 Task: Open Card Card0000000317 in Board Board0000000080 in Workspace WS0000000027 in Trello. Add Member Nikrathi889@gmail.com to Card Card0000000317 in Board Board0000000080 in Workspace WS0000000027 in Trello. Add Purple Label titled Label0000000317 to Card Card0000000317 in Board Board0000000080 in Workspace WS0000000027 in Trello. Add Checklist CL0000000317 to Card Card0000000317 in Board Board0000000080 in Workspace WS0000000027 in Trello. Add Dates with Start Date as Aug 01 2023 and Due Date as Aug 31 2023 to Card Card0000000317 in Board Board0000000080 in Workspace WS0000000027 in Trello
Action: Mouse moved to (322, 200)
Screenshot: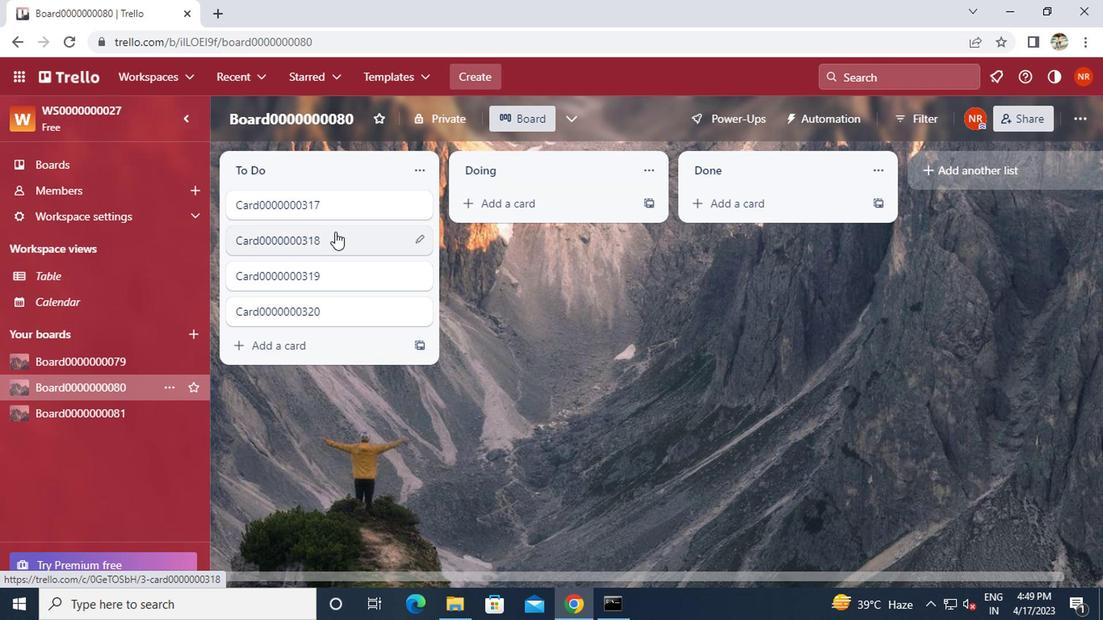 
Action: Mouse pressed left at (322, 200)
Screenshot: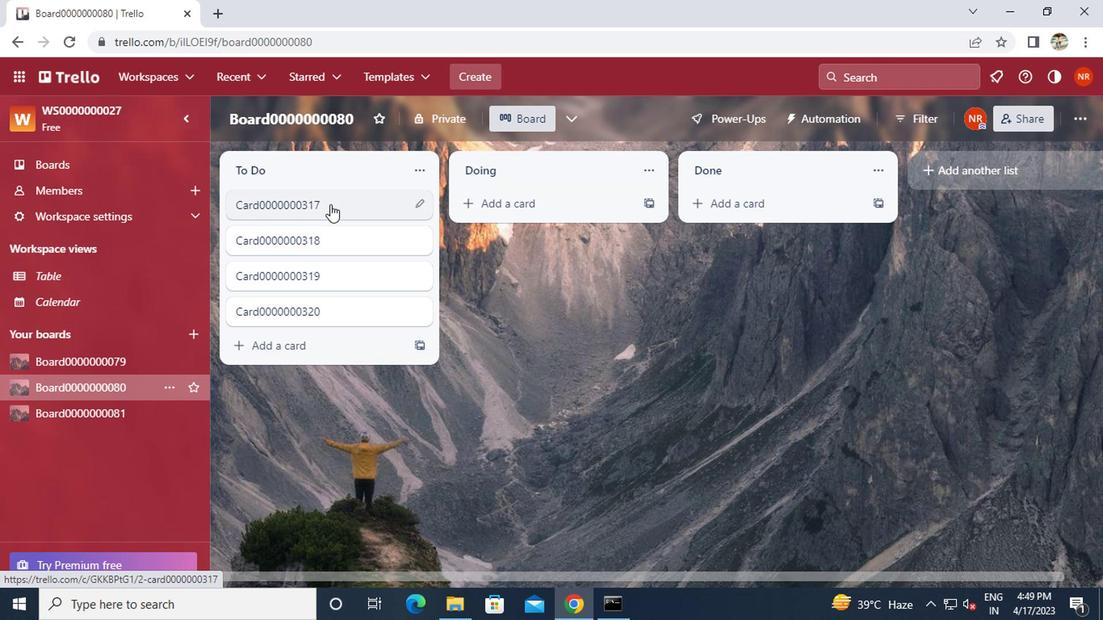 
Action: Mouse moved to (729, 202)
Screenshot: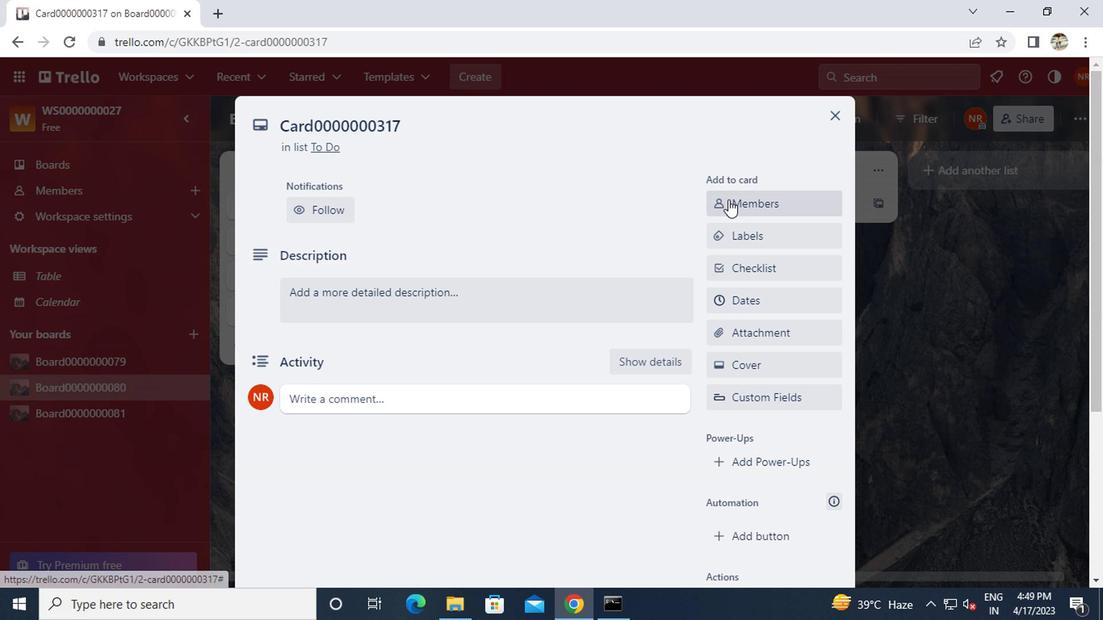 
Action: Mouse pressed left at (729, 202)
Screenshot: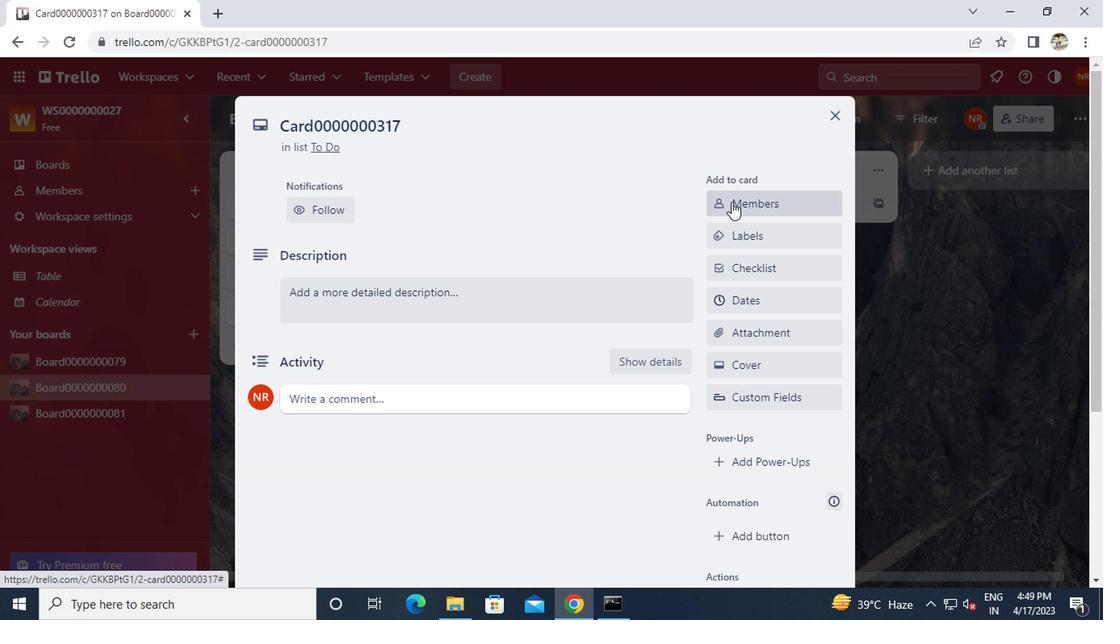 
Action: Key pressed n<Key.caps_lock>ikrathi889<Key.shift>@GMAIL.COM
Screenshot: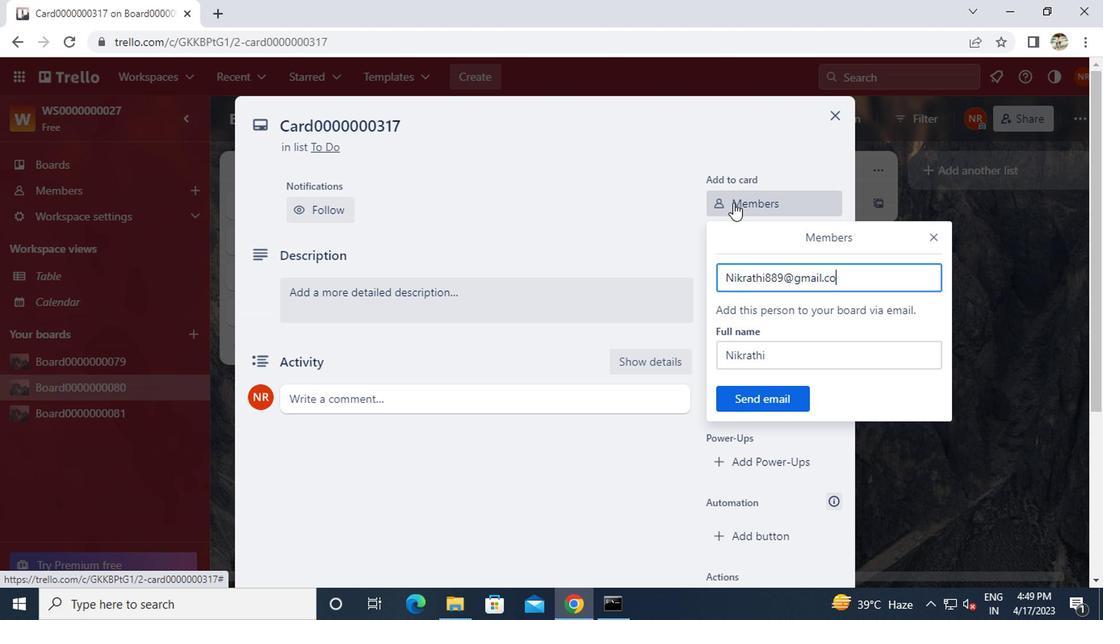 
Action: Mouse moved to (747, 394)
Screenshot: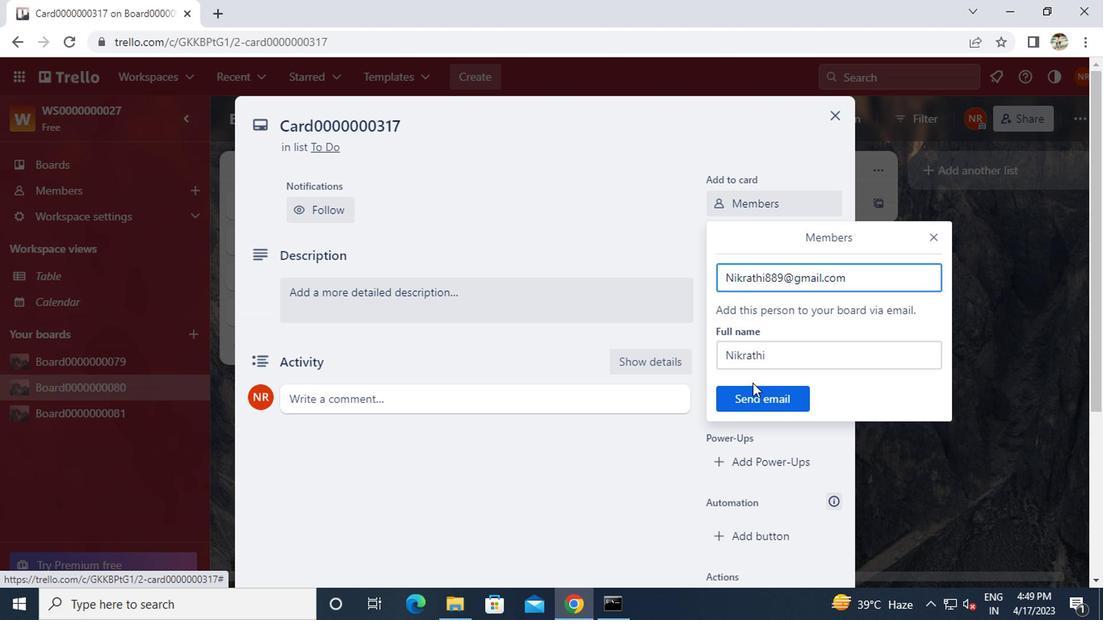 
Action: Mouse pressed left at (747, 394)
Screenshot: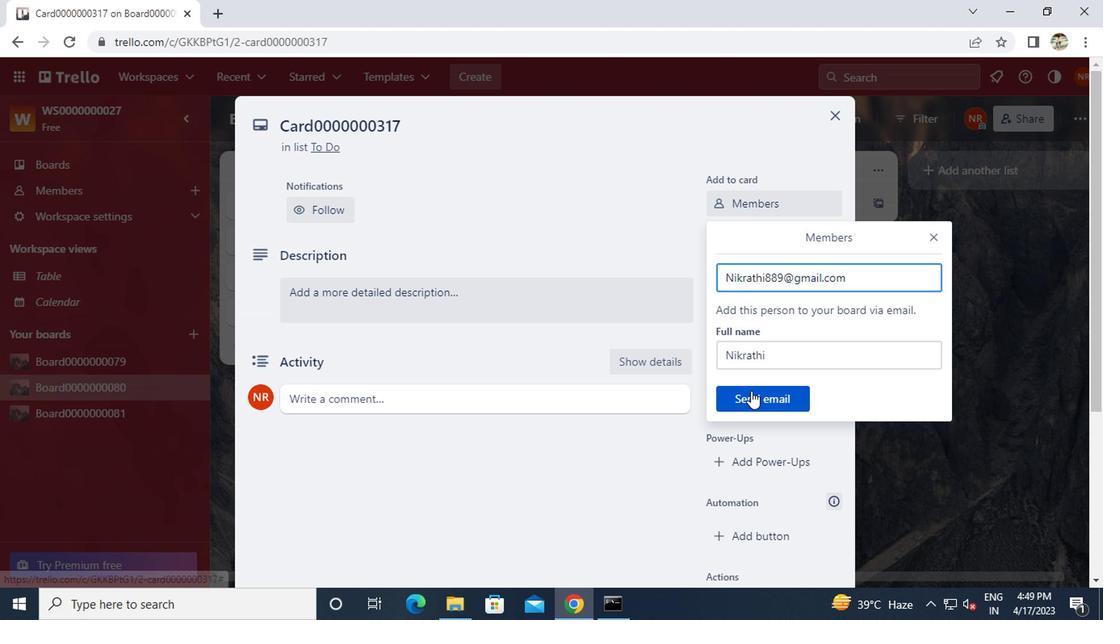
Action: Mouse moved to (737, 241)
Screenshot: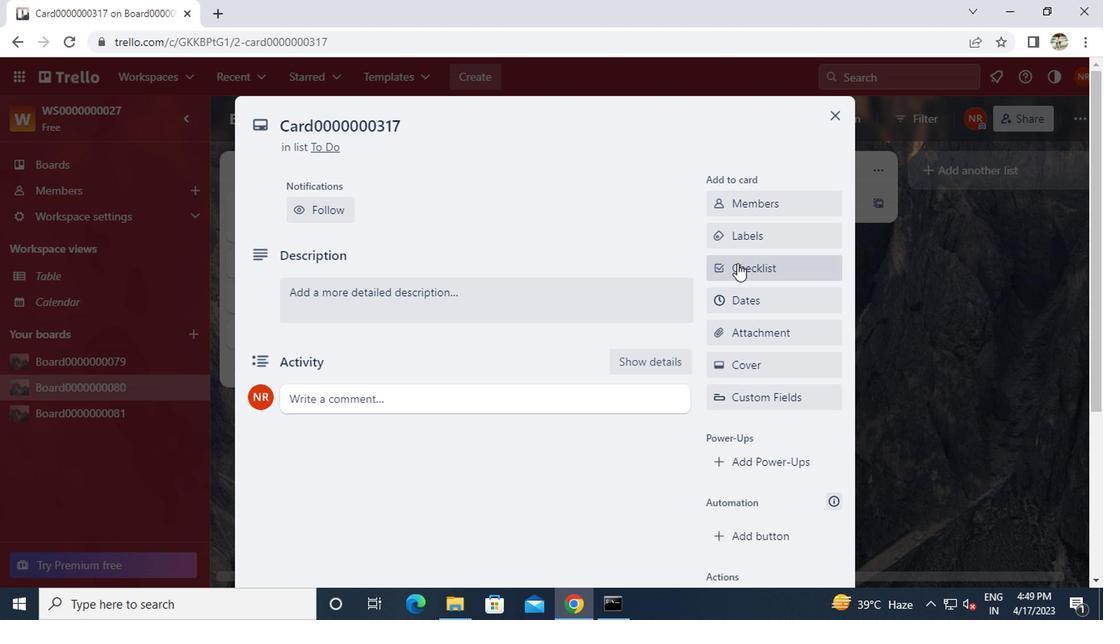 
Action: Mouse pressed left at (737, 241)
Screenshot: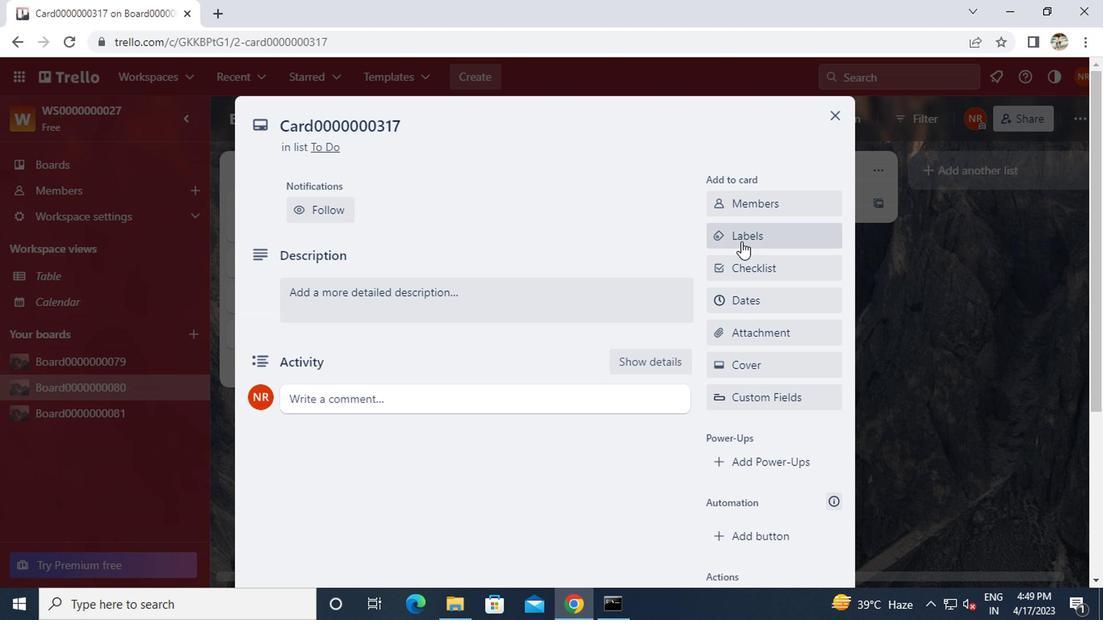 
Action: Mouse moved to (765, 395)
Screenshot: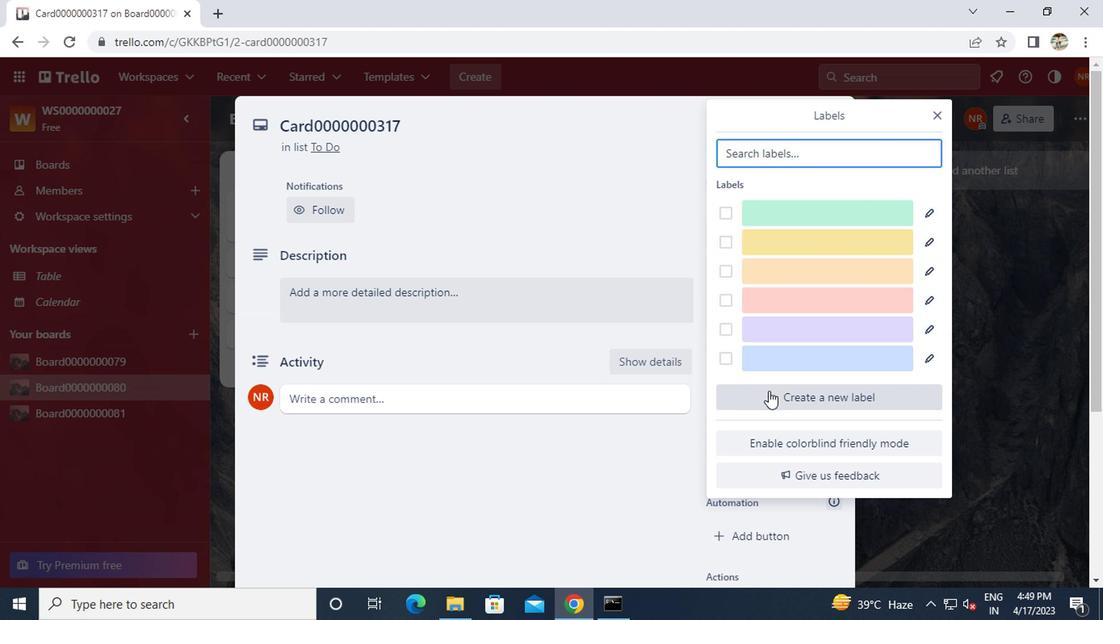 
Action: Mouse pressed left at (765, 395)
Screenshot: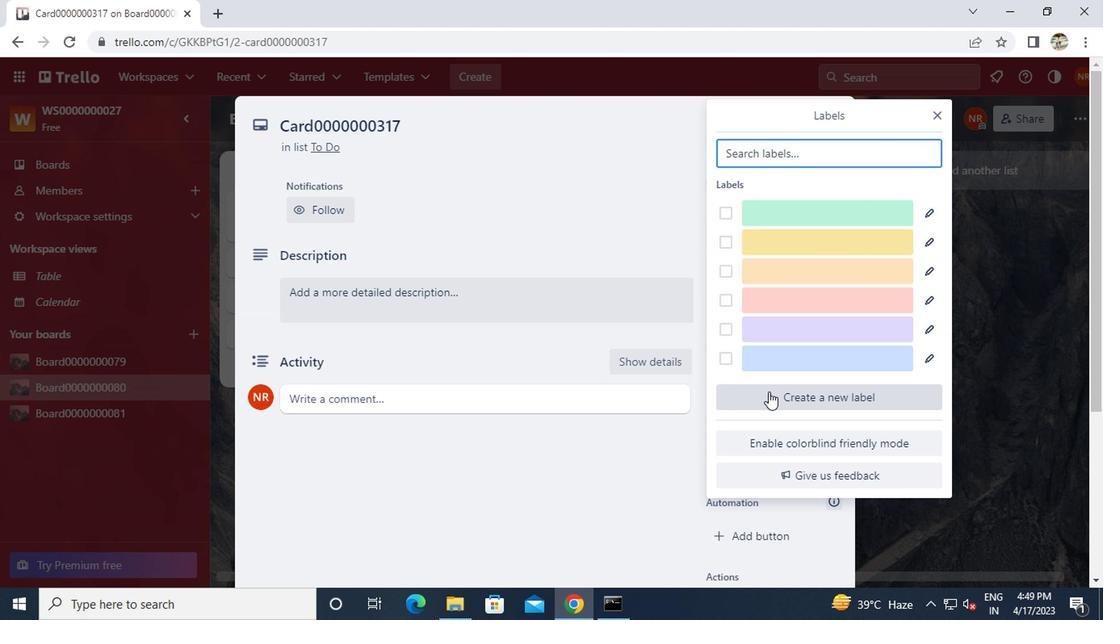 
Action: Mouse moved to (902, 347)
Screenshot: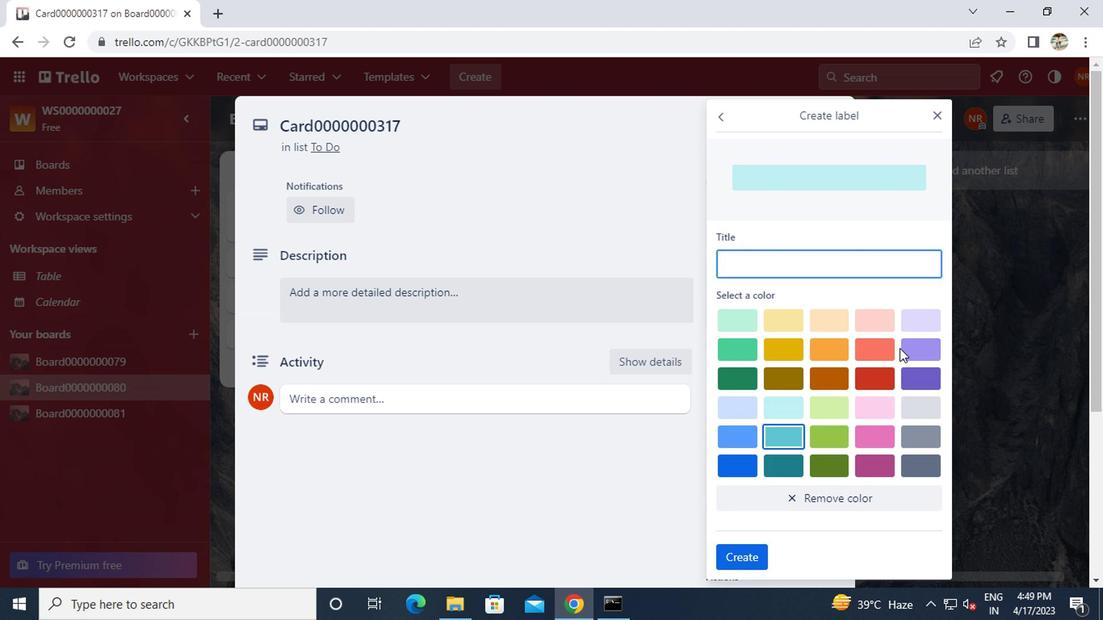 
Action: Mouse pressed left at (902, 347)
Screenshot: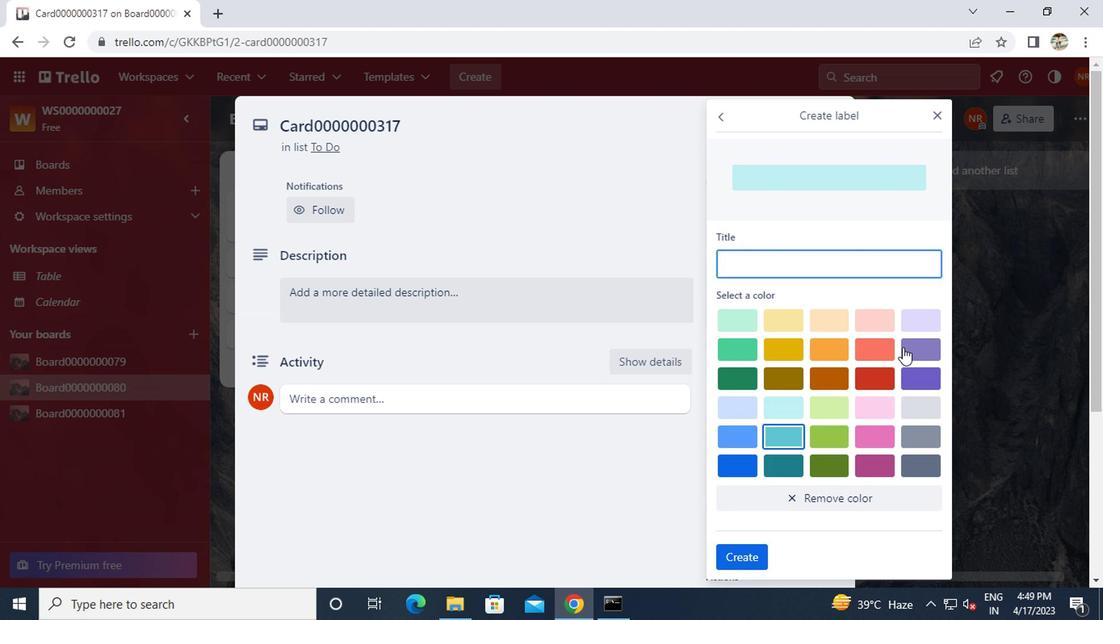 
Action: Mouse moved to (843, 266)
Screenshot: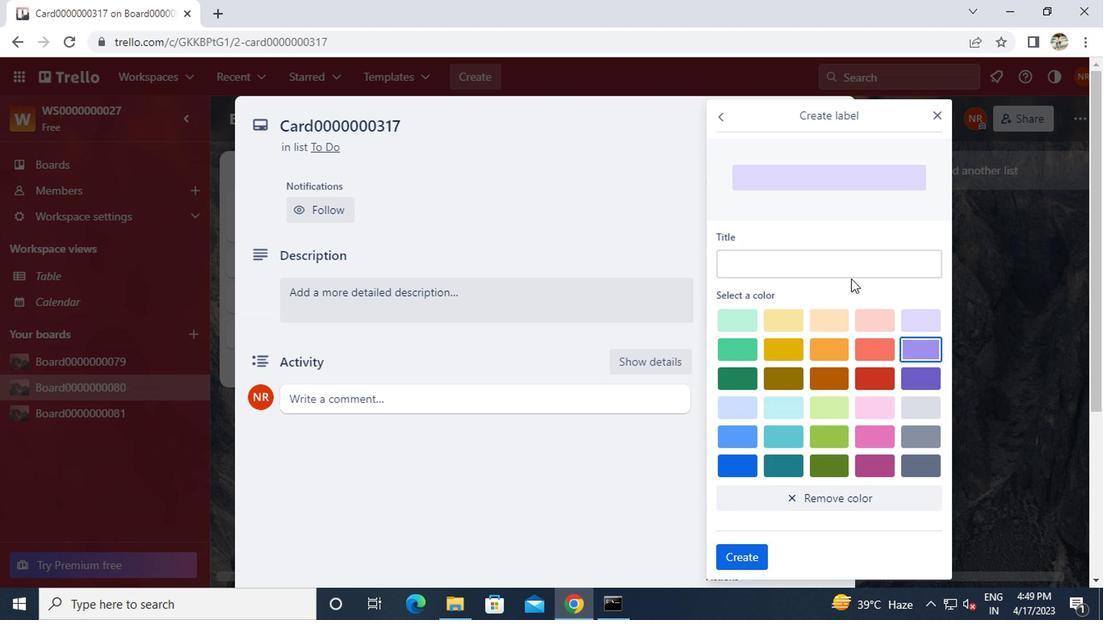 
Action: Mouse pressed left at (843, 266)
Screenshot: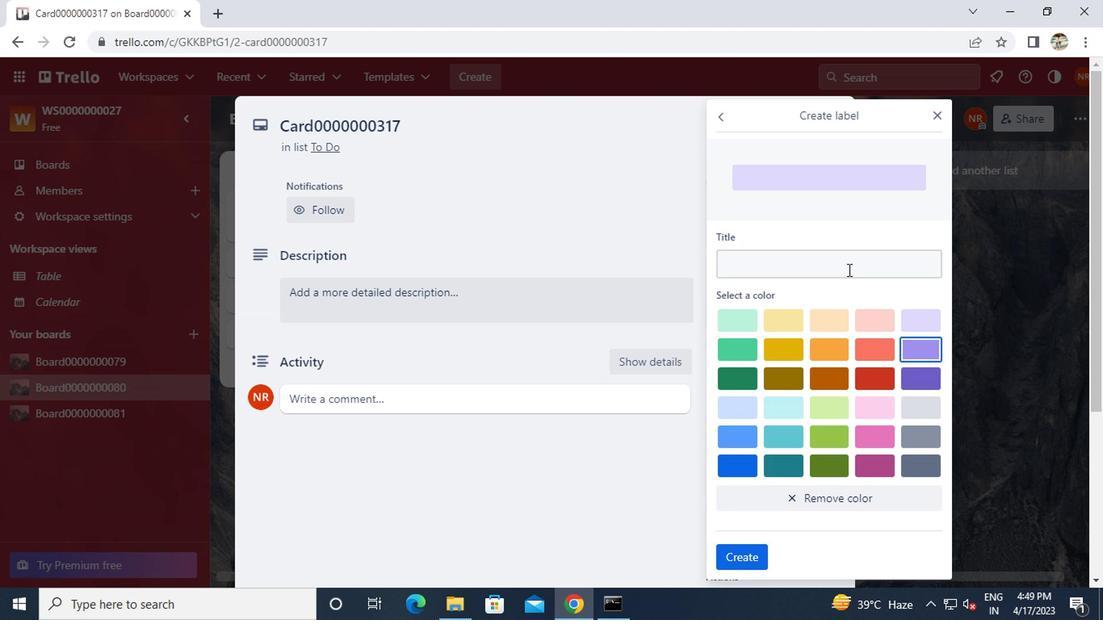 
Action: Key pressed <Key.caps_lock>L<Key.caps_lock>ABEL0000000317
Screenshot: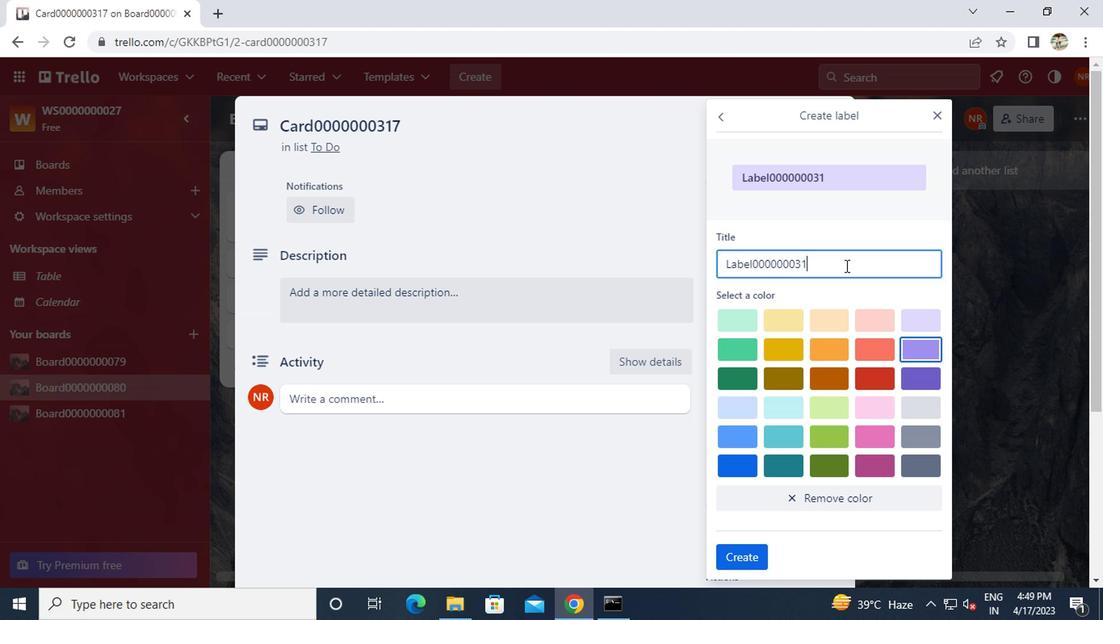 
Action: Mouse moved to (745, 555)
Screenshot: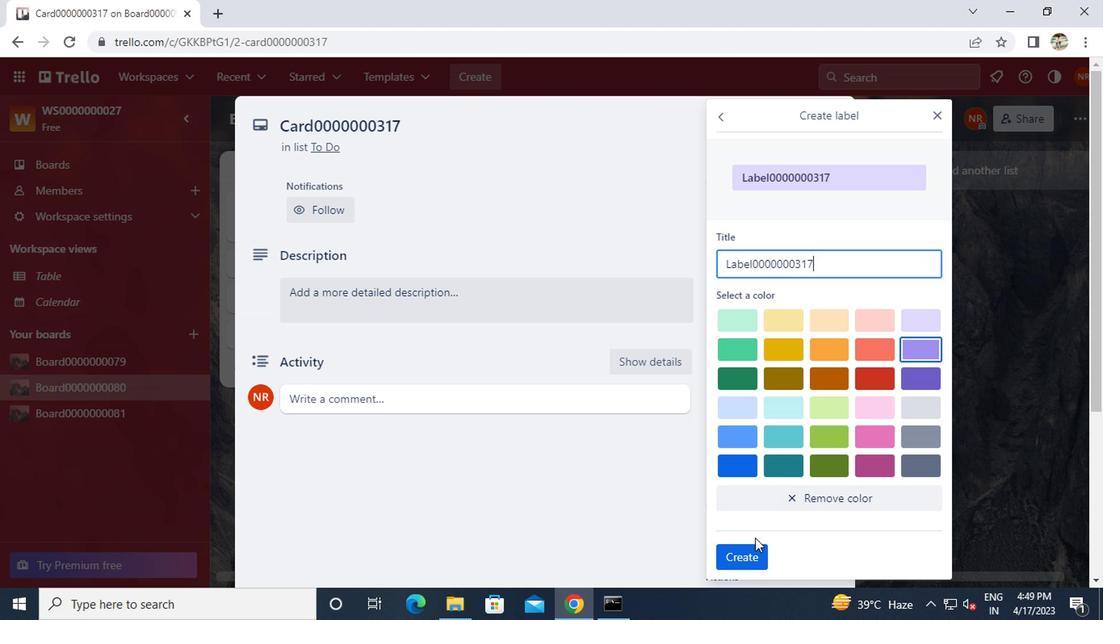 
Action: Mouse pressed left at (745, 555)
Screenshot: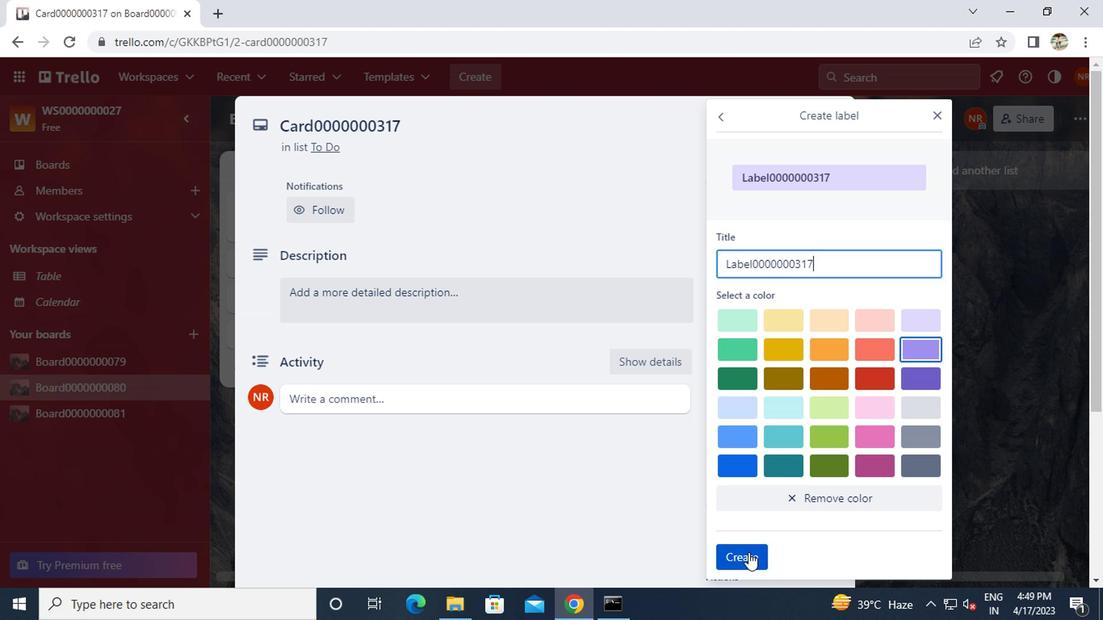 
Action: Mouse moved to (933, 111)
Screenshot: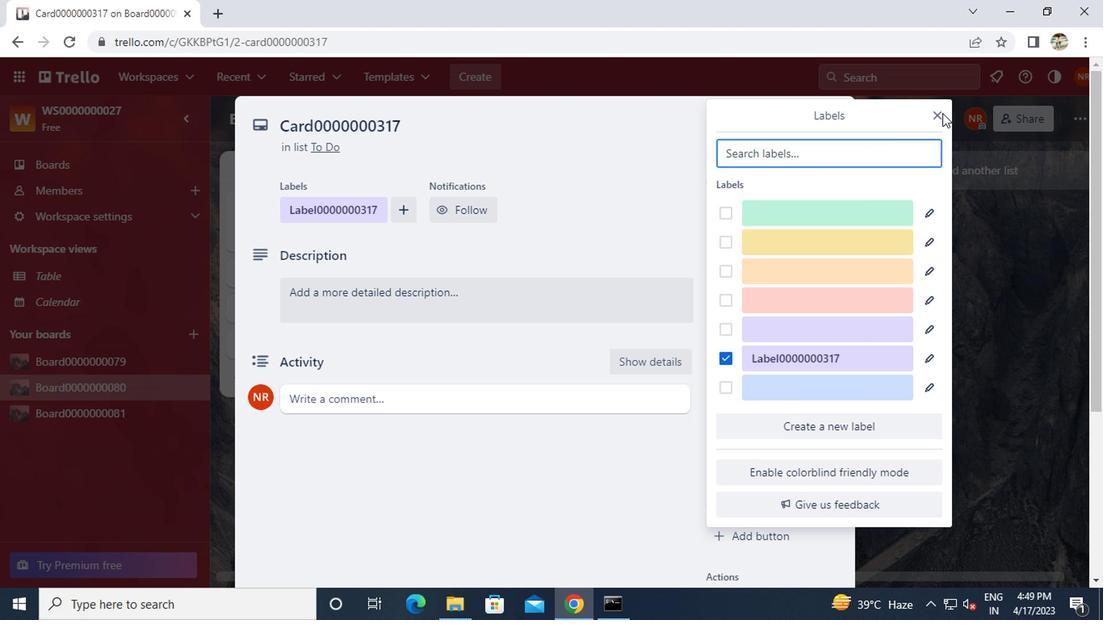 
Action: Mouse pressed left at (933, 111)
Screenshot: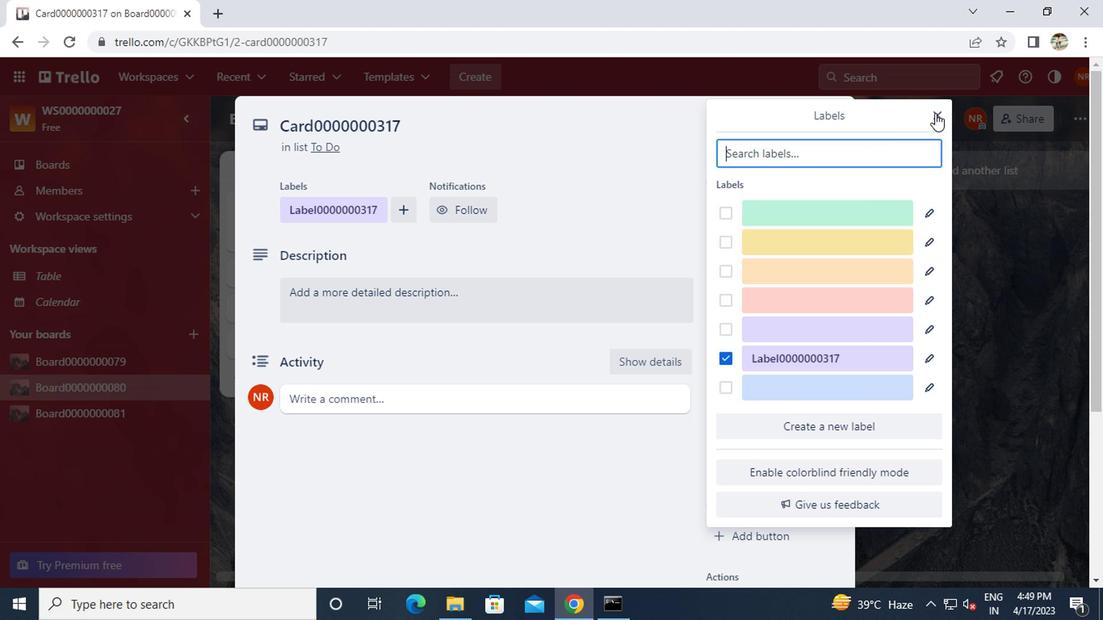 
Action: Mouse moved to (769, 273)
Screenshot: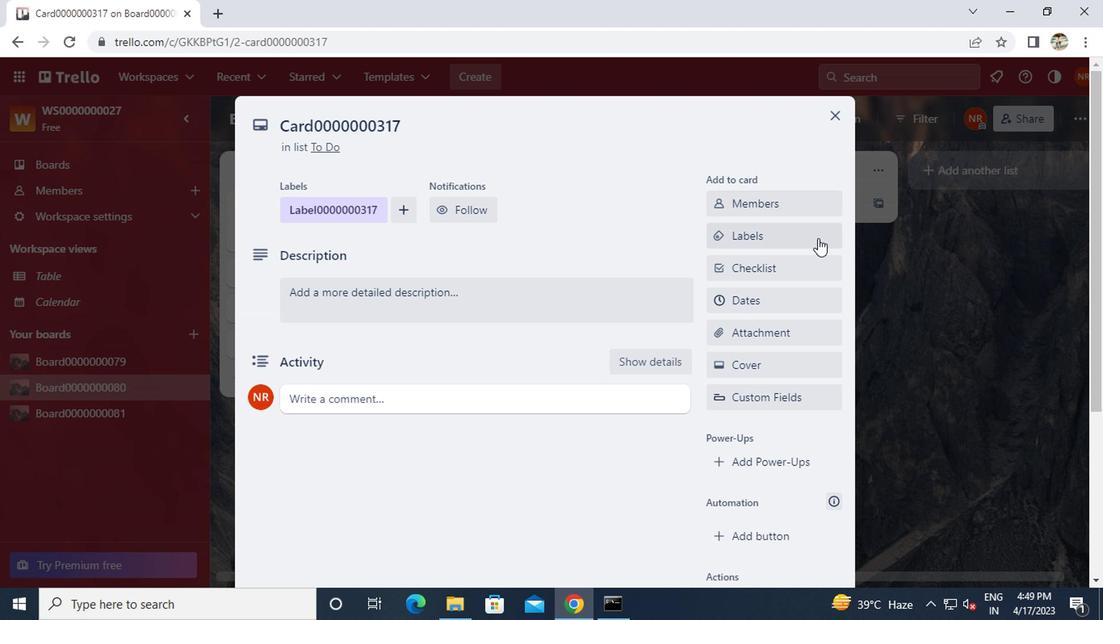 
Action: Mouse pressed left at (769, 273)
Screenshot: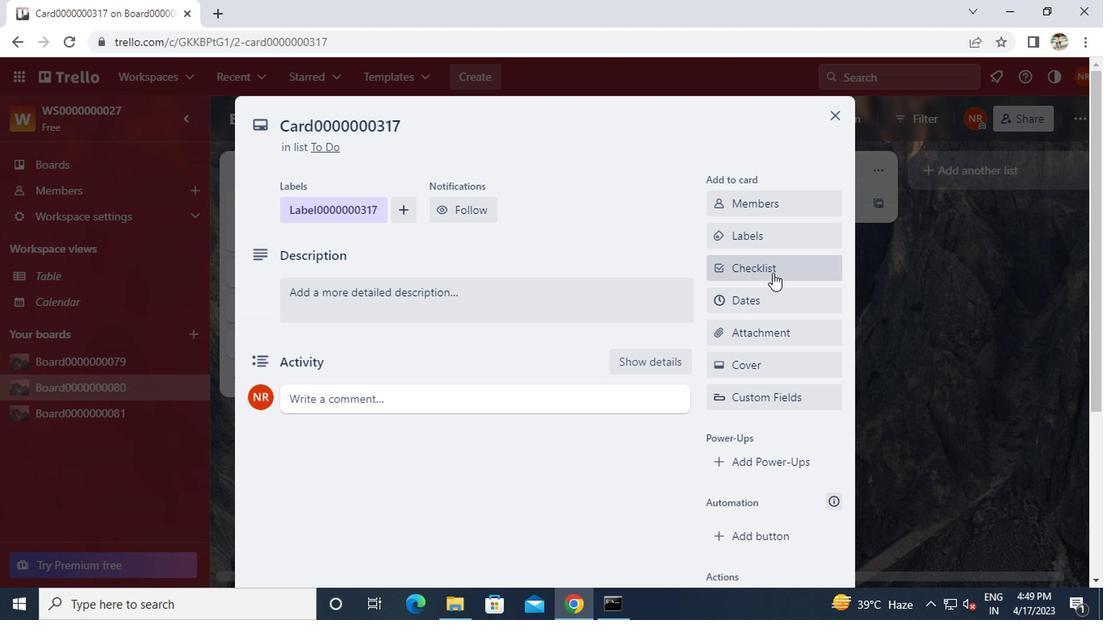 
Action: Key pressed <Key.caps_lock>CL0000000317
Screenshot: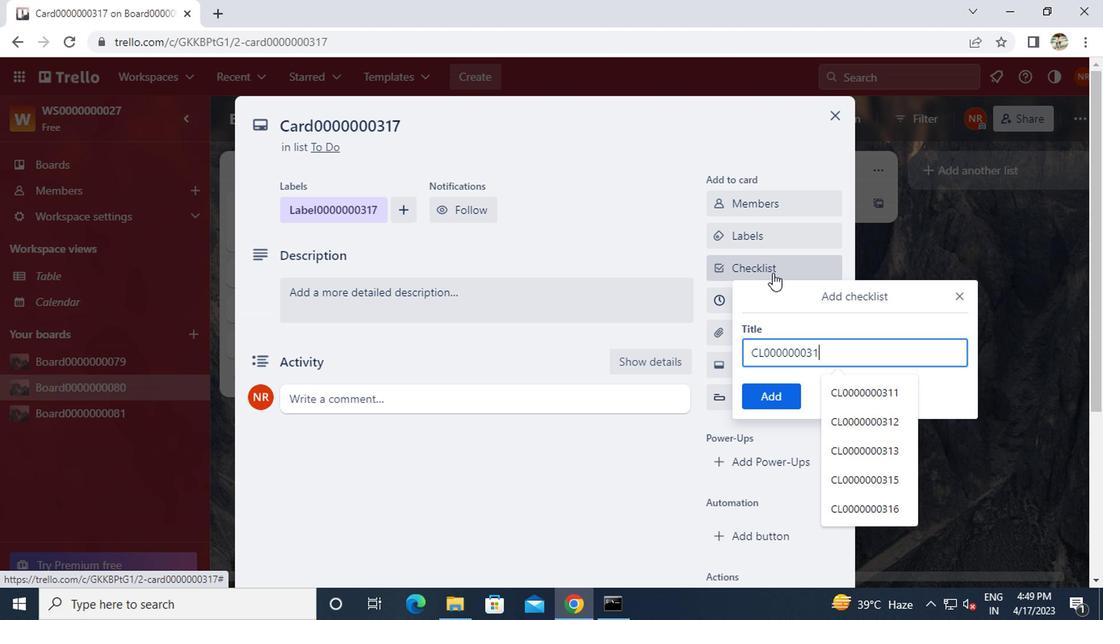 
Action: Mouse moved to (749, 397)
Screenshot: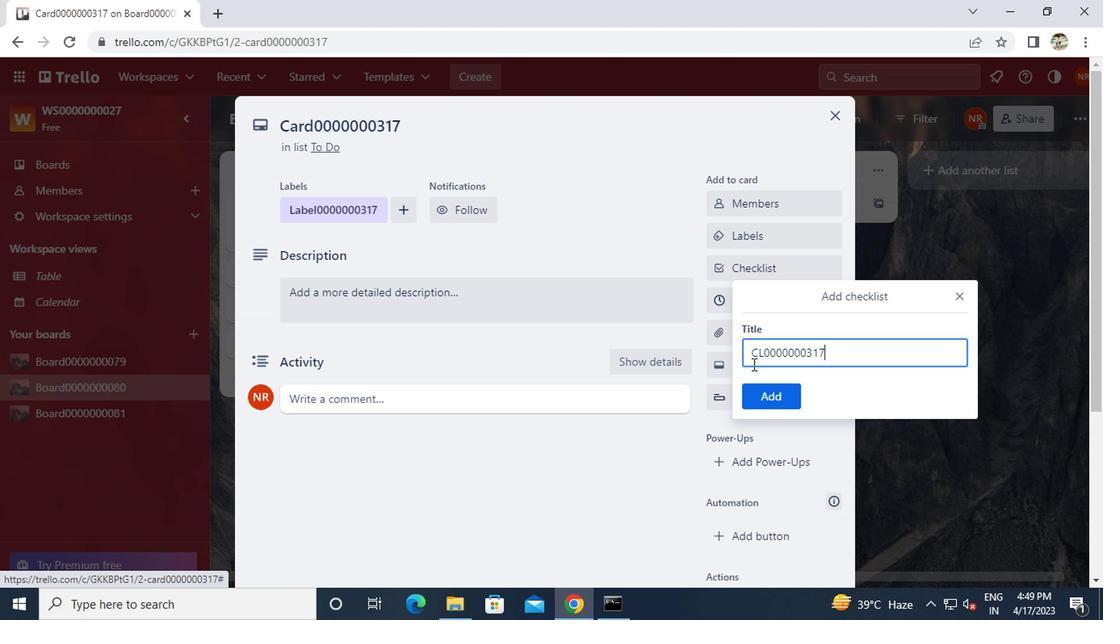 
Action: Mouse pressed left at (749, 397)
Screenshot: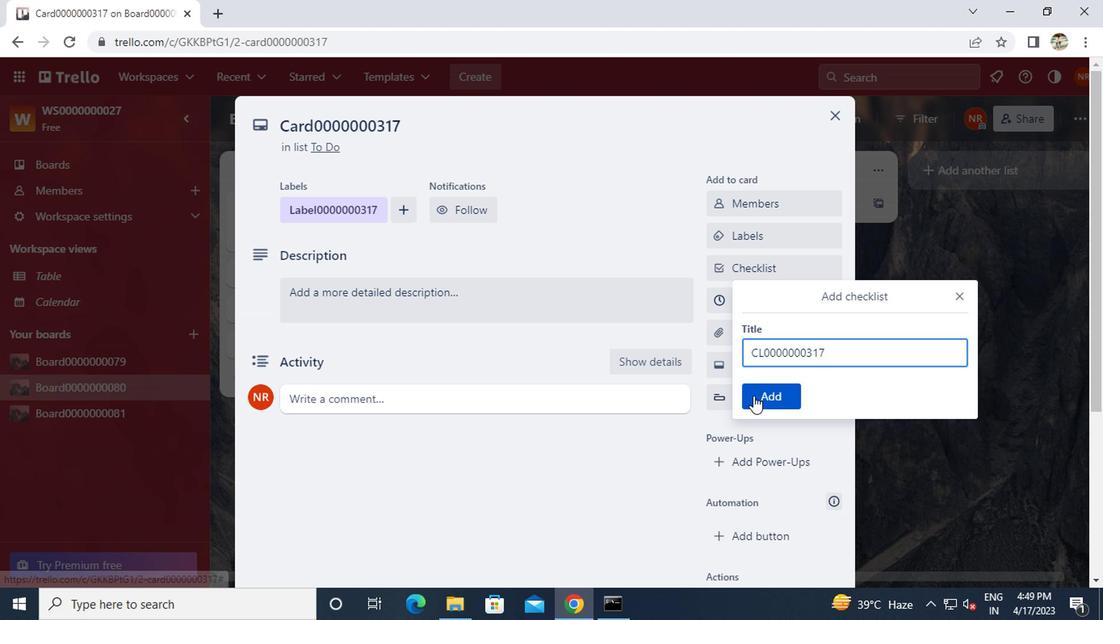 
Action: Mouse moved to (737, 291)
Screenshot: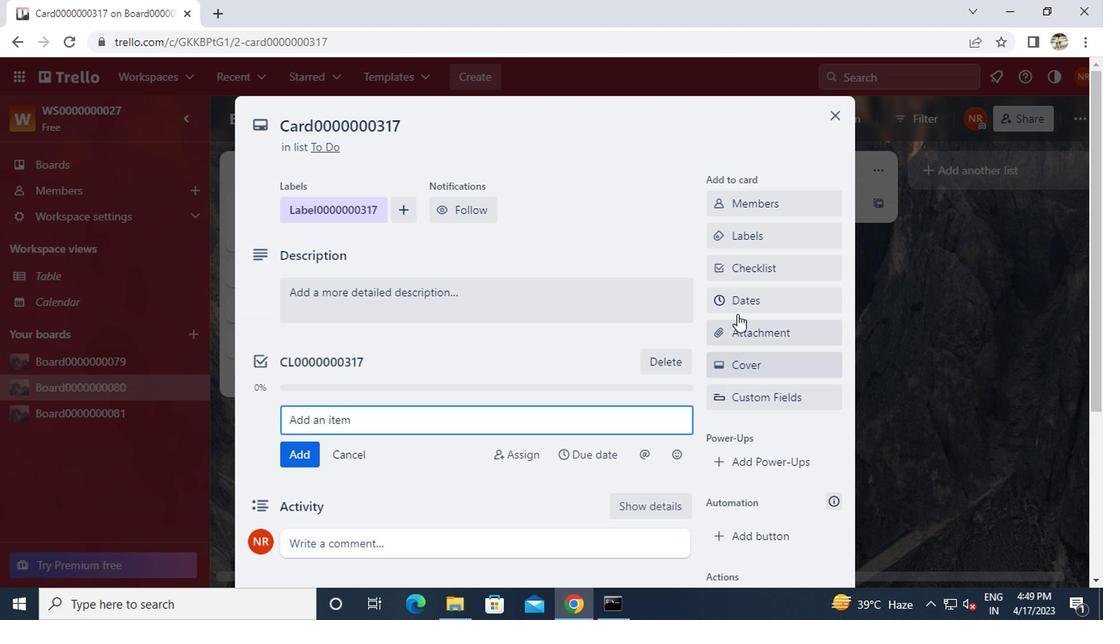 
Action: Mouse pressed left at (737, 291)
Screenshot: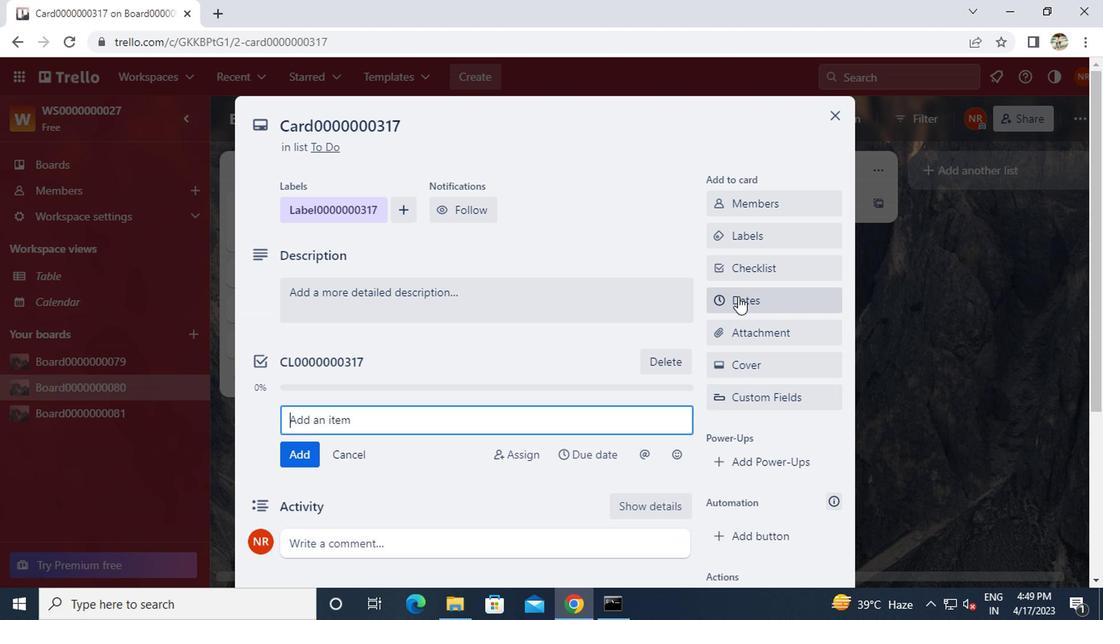 
Action: Key pressed <Key.caps_lock><Key.caps_lock>
Screenshot: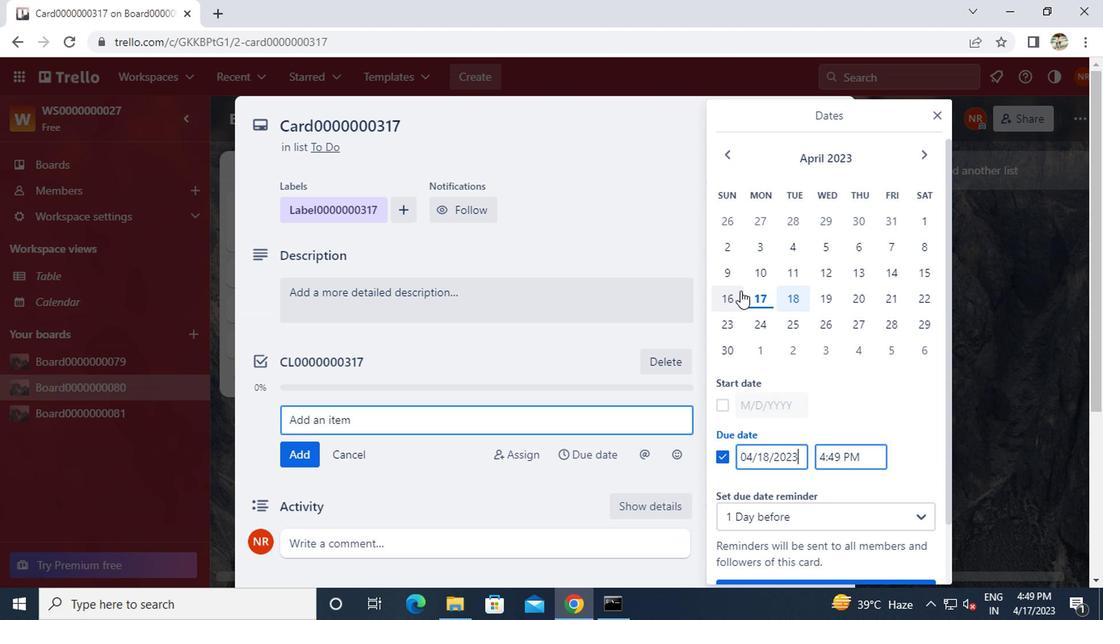 
Action: Mouse moved to (716, 409)
Screenshot: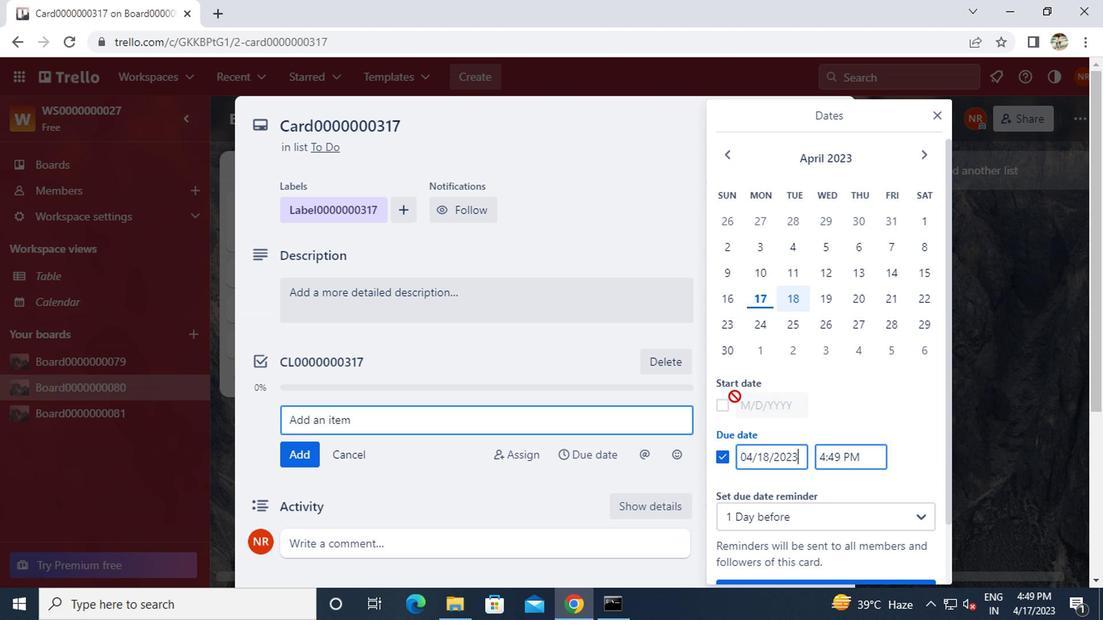 
Action: Mouse pressed left at (716, 409)
Screenshot: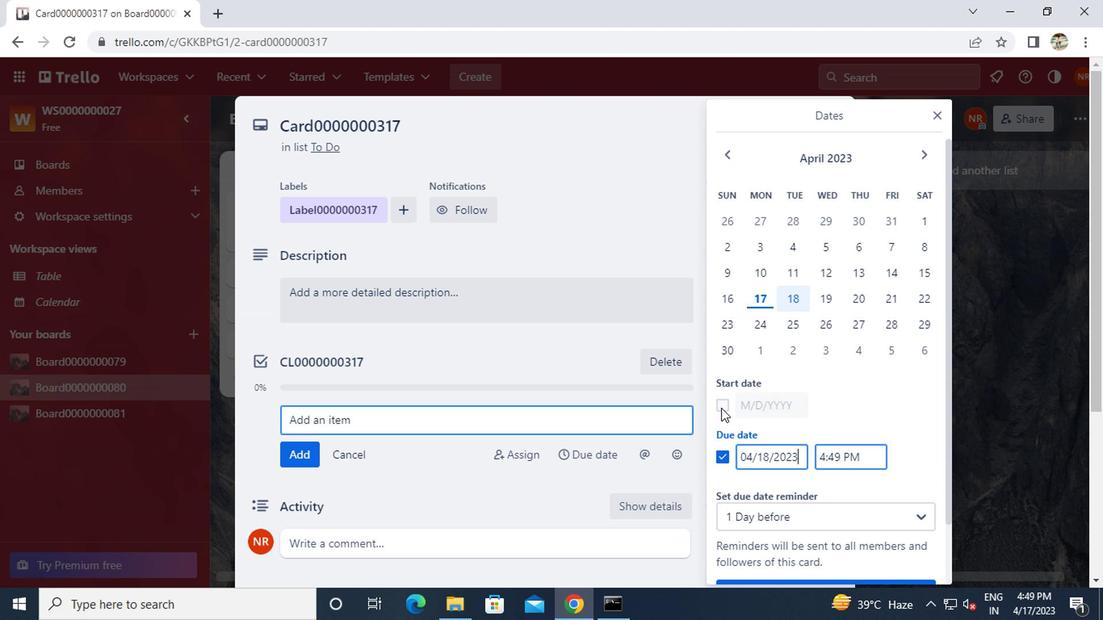 
Action: Mouse moved to (918, 155)
Screenshot: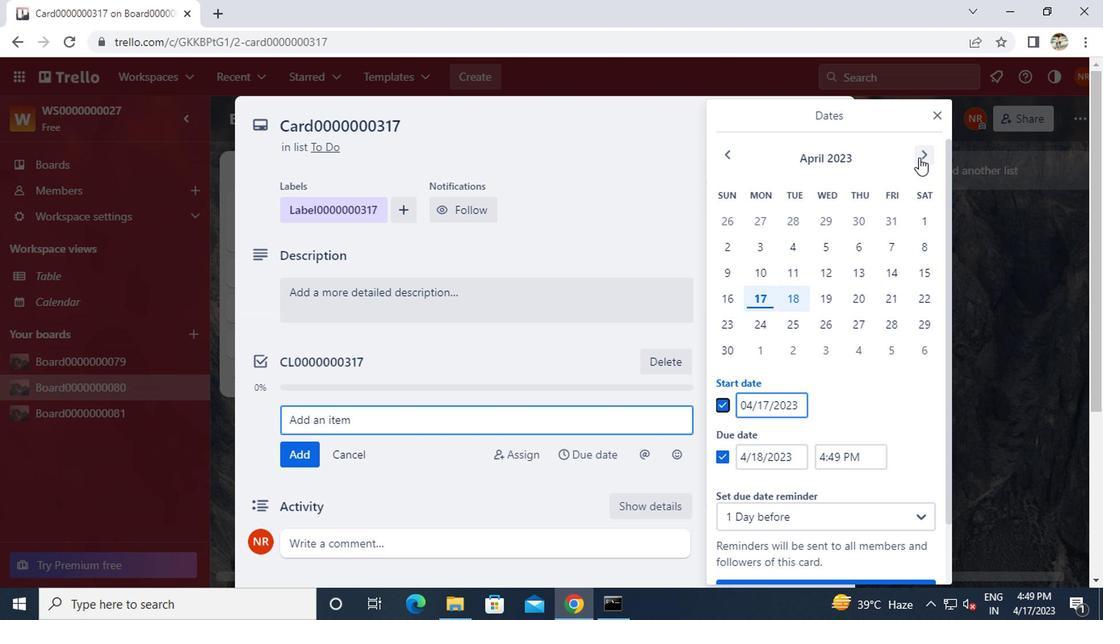 
Action: Mouse pressed left at (918, 155)
Screenshot: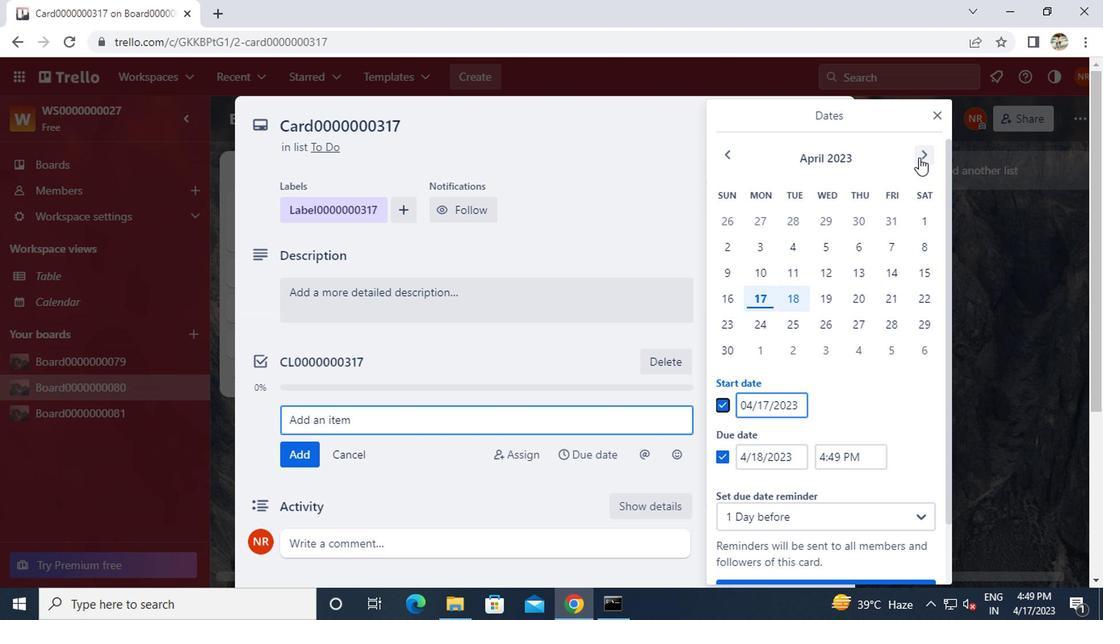
Action: Mouse pressed left at (918, 155)
Screenshot: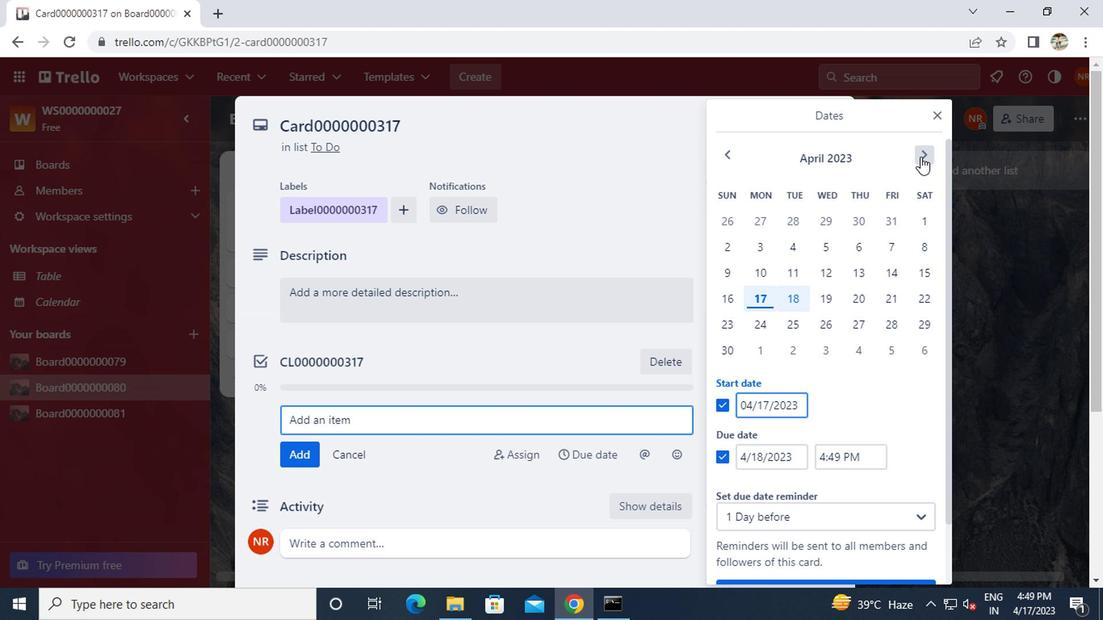 
Action: Mouse pressed left at (918, 155)
Screenshot: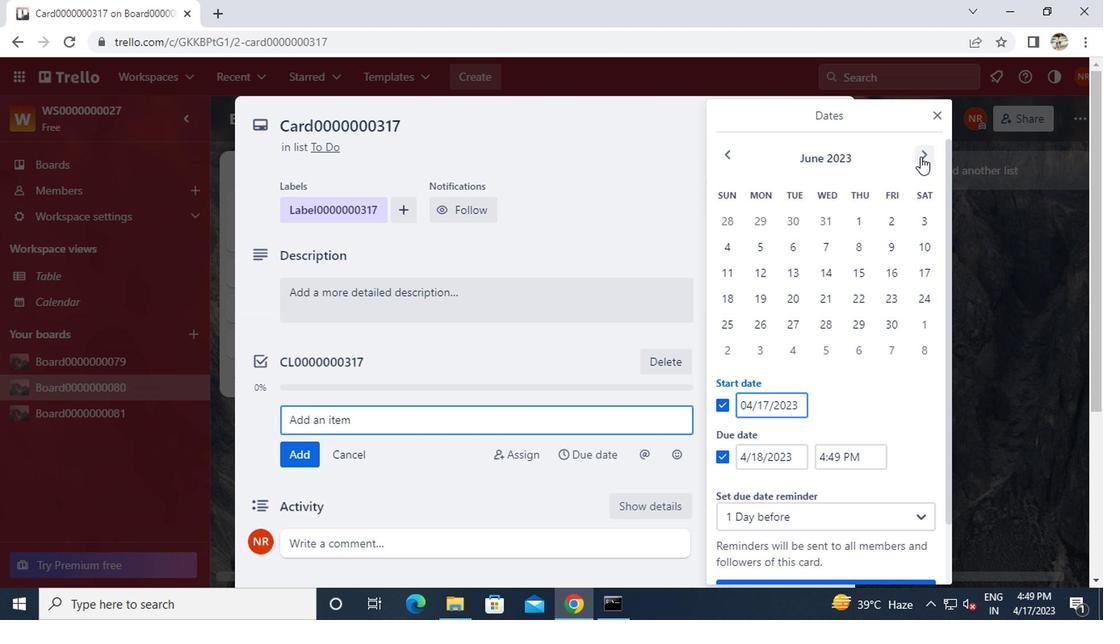 
Action: Mouse pressed left at (918, 155)
Screenshot: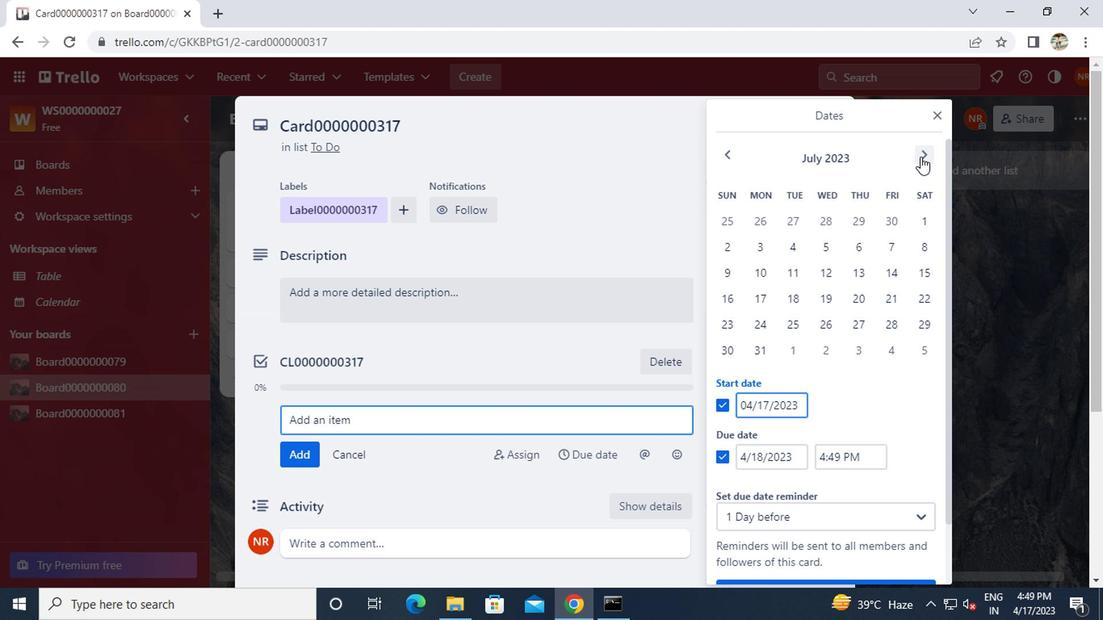 
Action: Mouse moved to (788, 215)
Screenshot: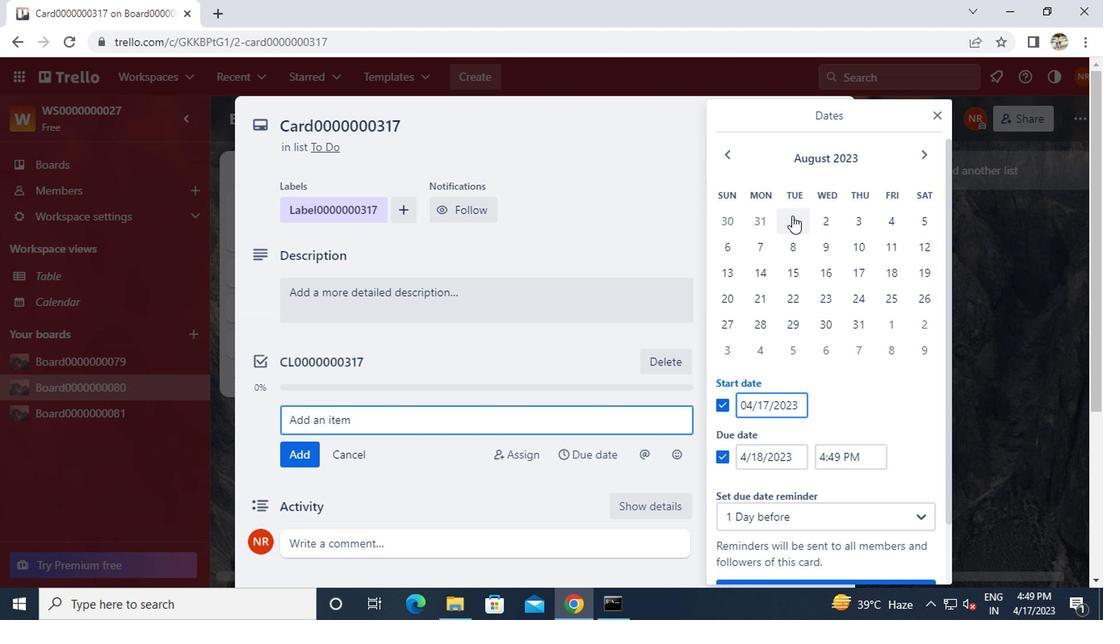 
Action: Mouse pressed left at (788, 215)
Screenshot: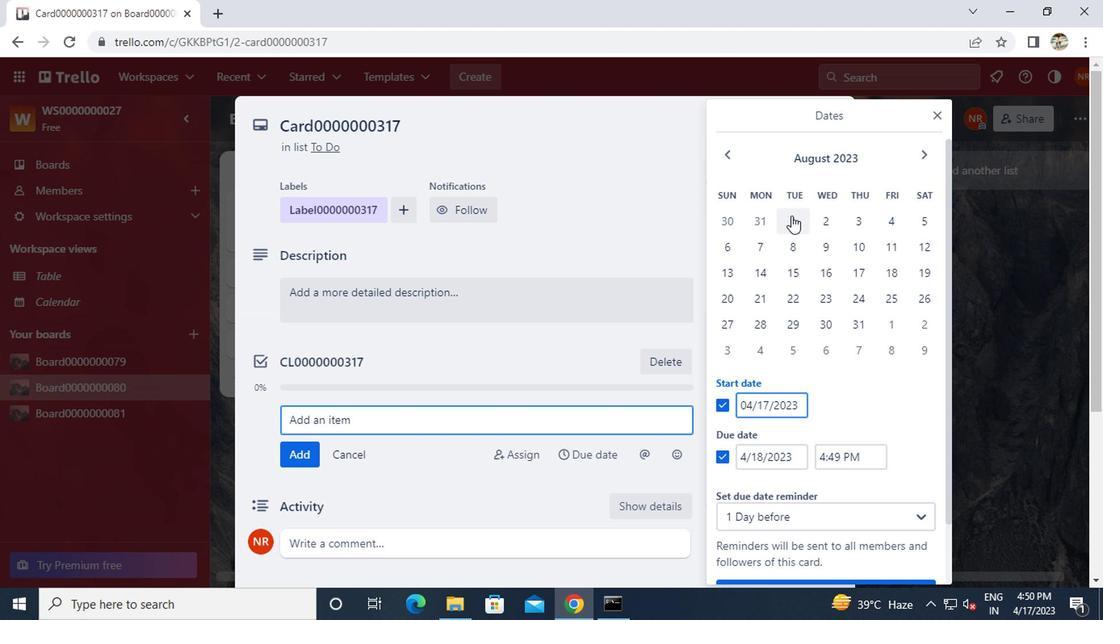 
Action: Mouse moved to (853, 318)
Screenshot: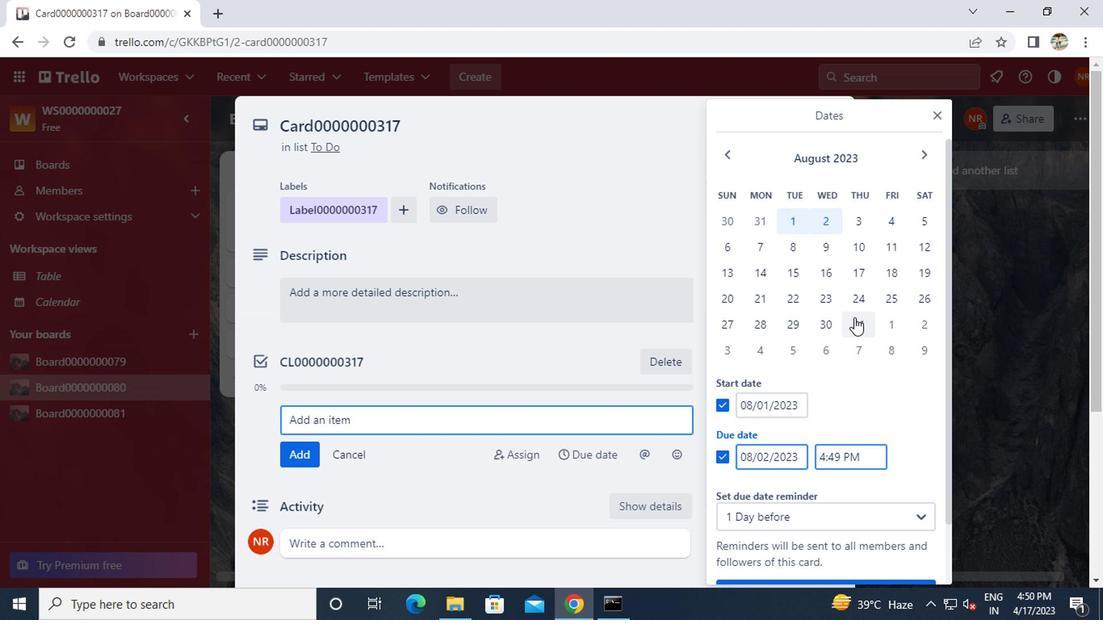 
Action: Mouse pressed left at (853, 318)
Screenshot: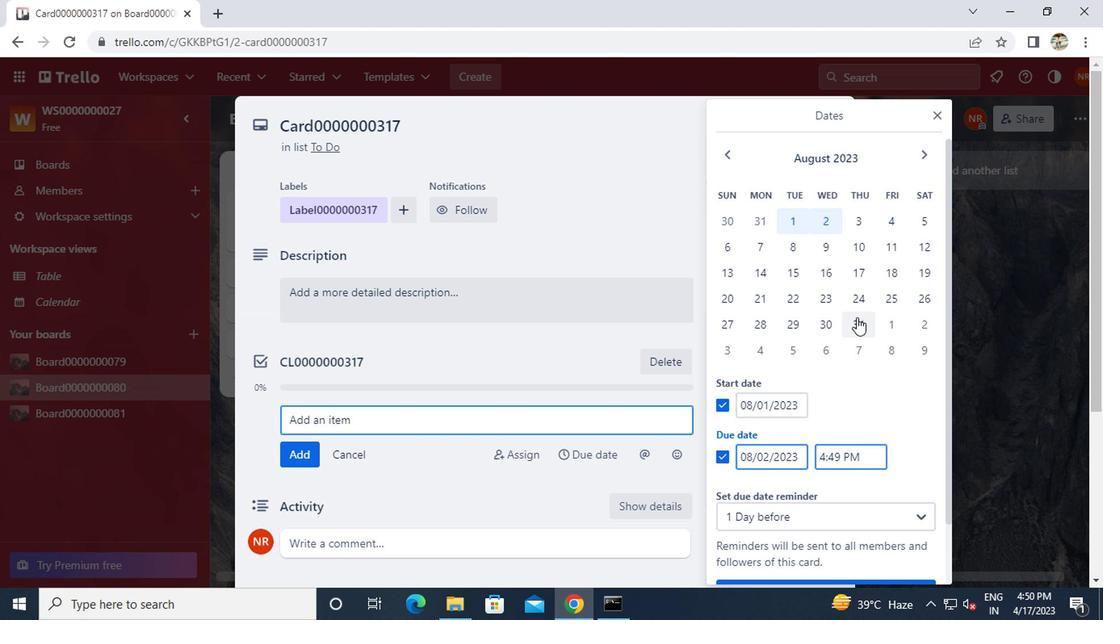 
Action: Mouse moved to (787, 419)
Screenshot: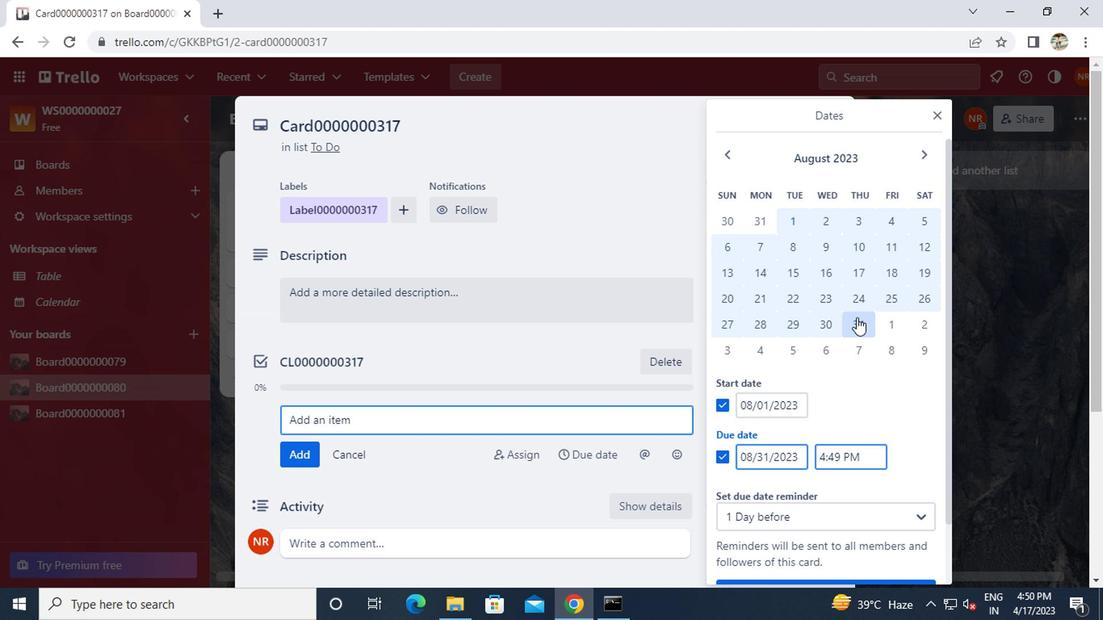 
Action: Mouse scrolled (787, 418) with delta (0, -1)
Screenshot: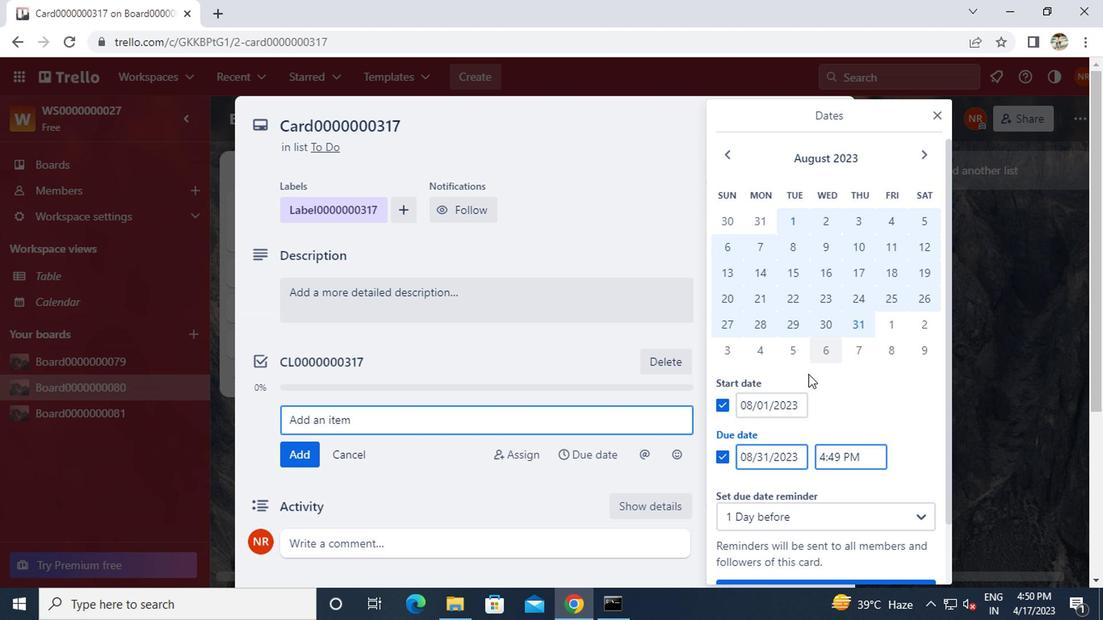 
Action: Mouse scrolled (787, 418) with delta (0, -1)
Screenshot: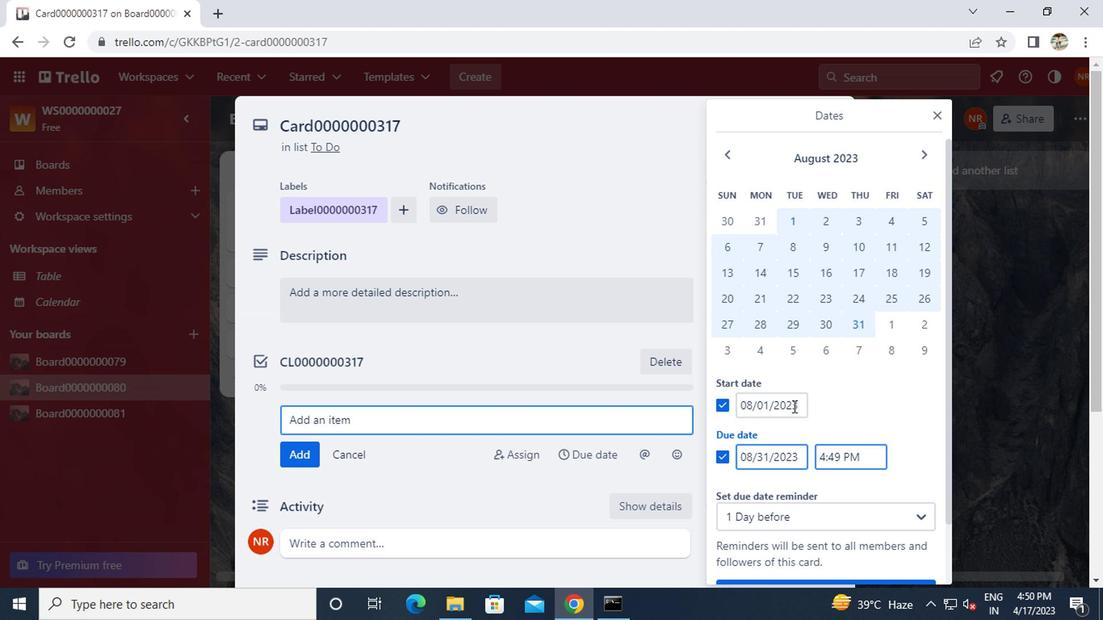 
Action: Mouse scrolled (787, 418) with delta (0, -1)
Screenshot: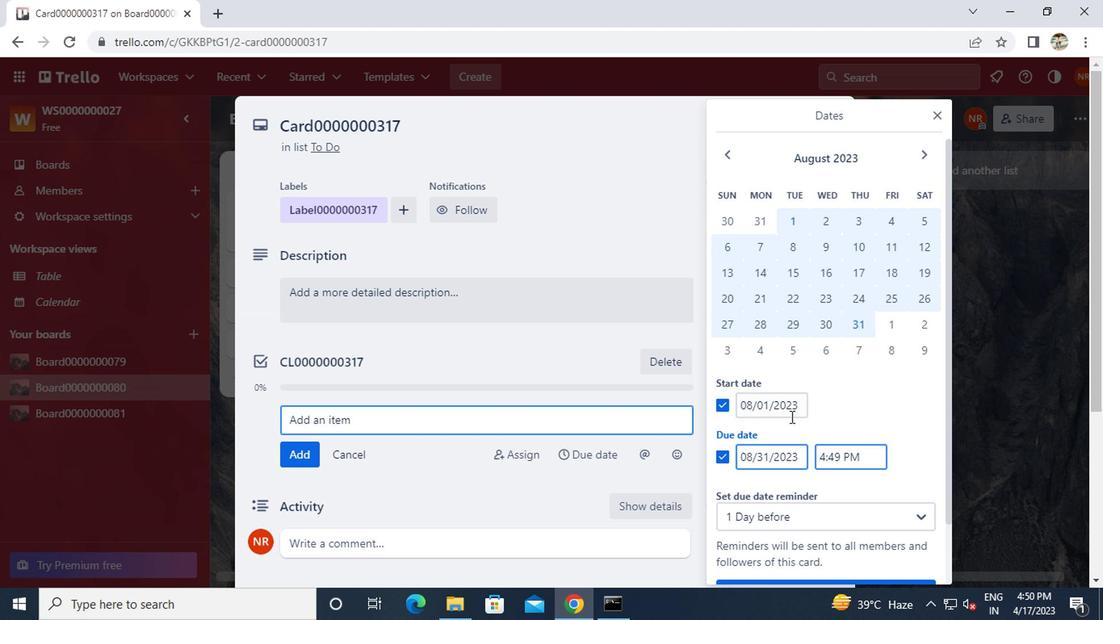 
Action: Mouse moved to (787, 522)
Screenshot: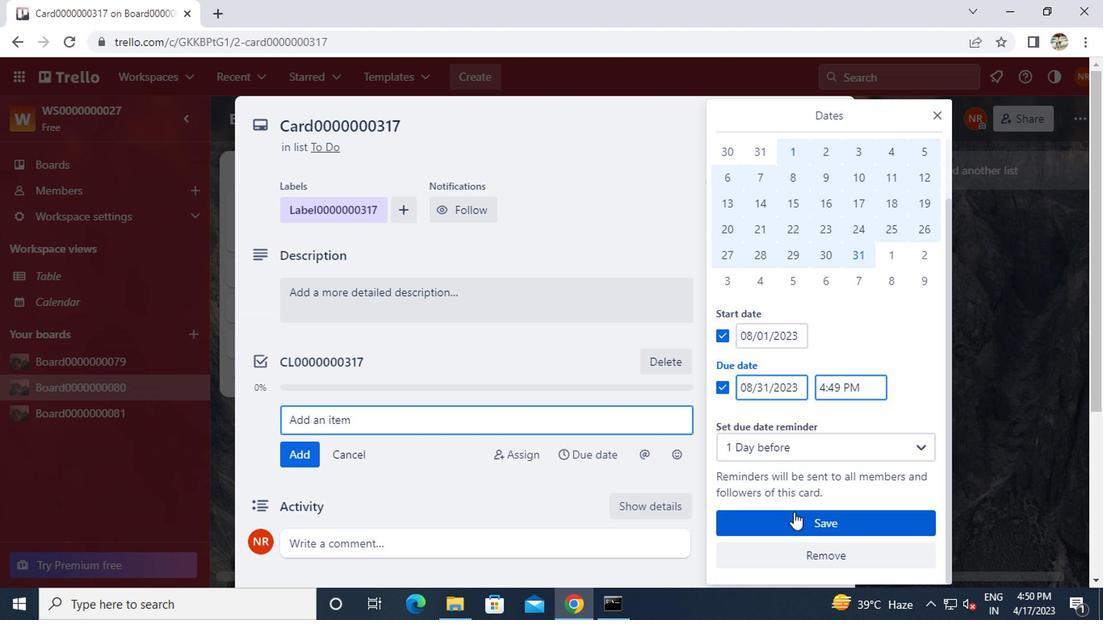 
Action: Mouse pressed left at (787, 522)
Screenshot: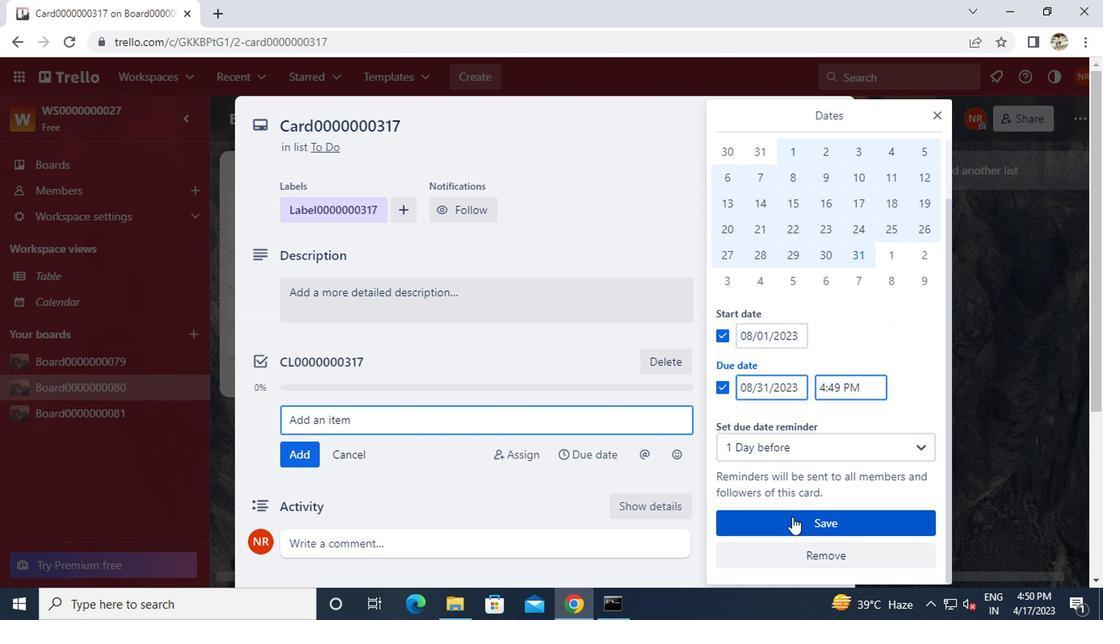 
Action: Mouse moved to (825, 112)
Screenshot: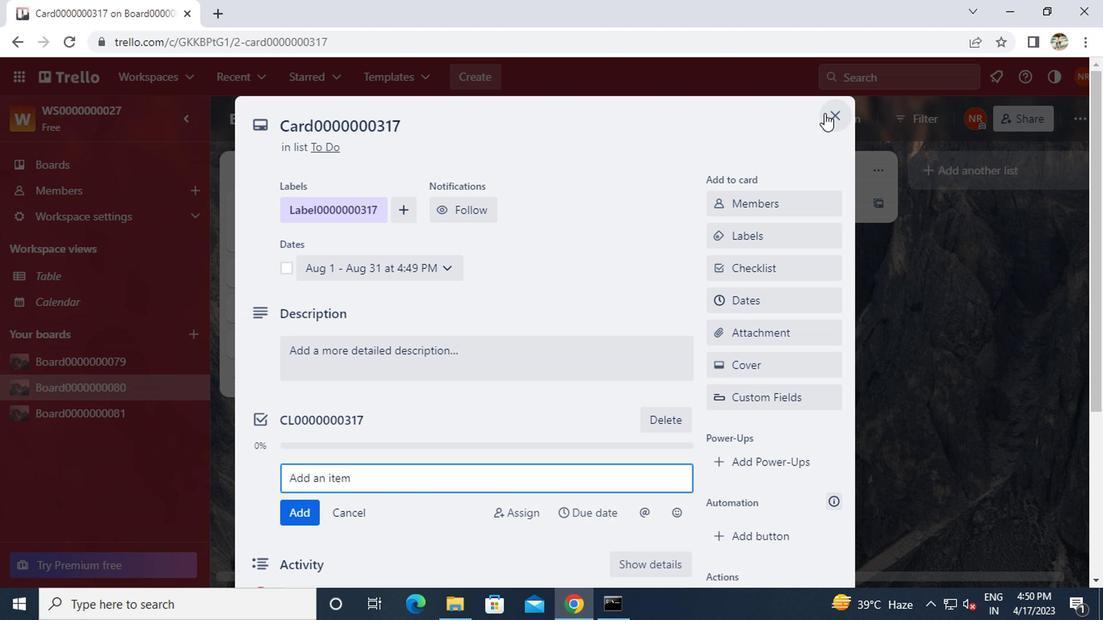 
Action: Mouse pressed left at (825, 112)
Screenshot: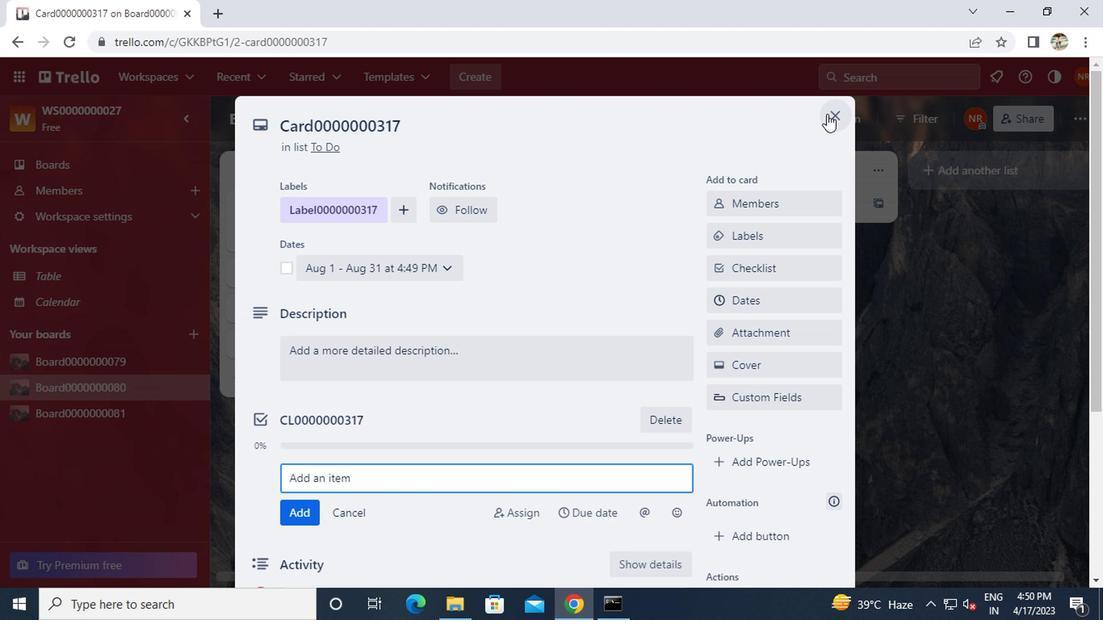 
